 Task: Create a section Dash Derby and in the section, add a milestone Distributed Denial of Service (DDoS) Mitigation in the project AgileRescue
Action: Mouse moved to (105, 318)
Screenshot: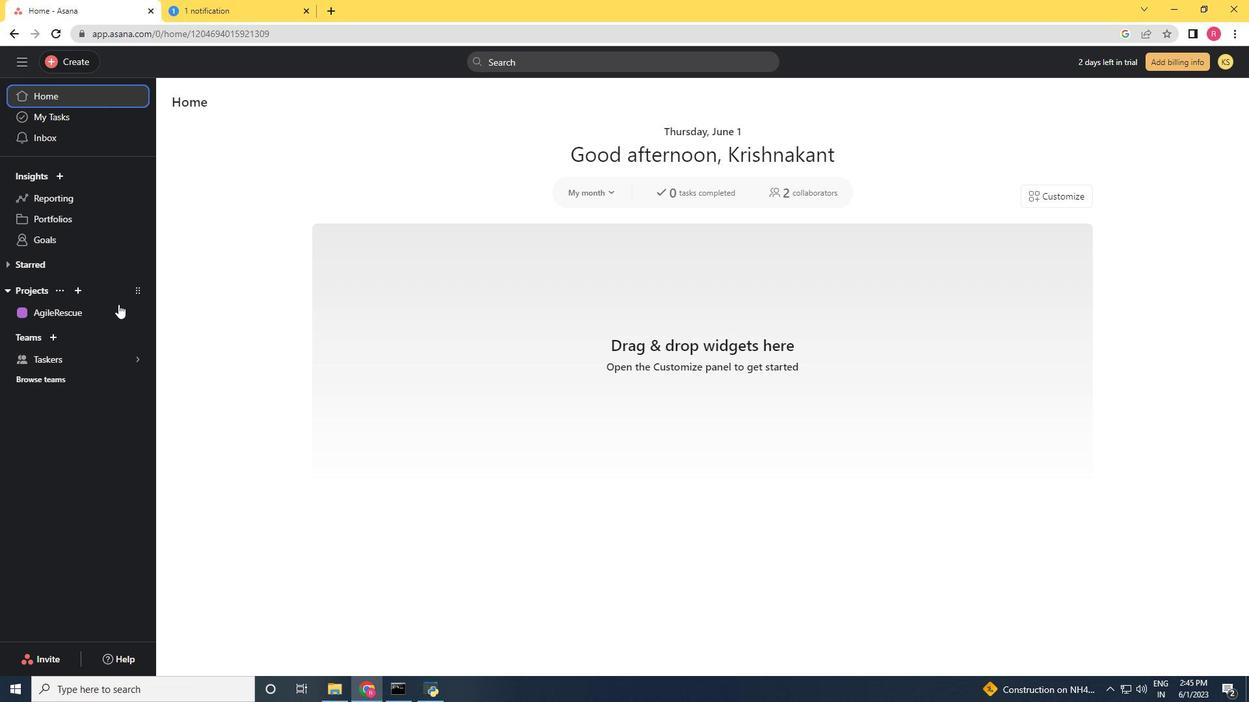 
Action: Mouse pressed left at (105, 318)
Screenshot: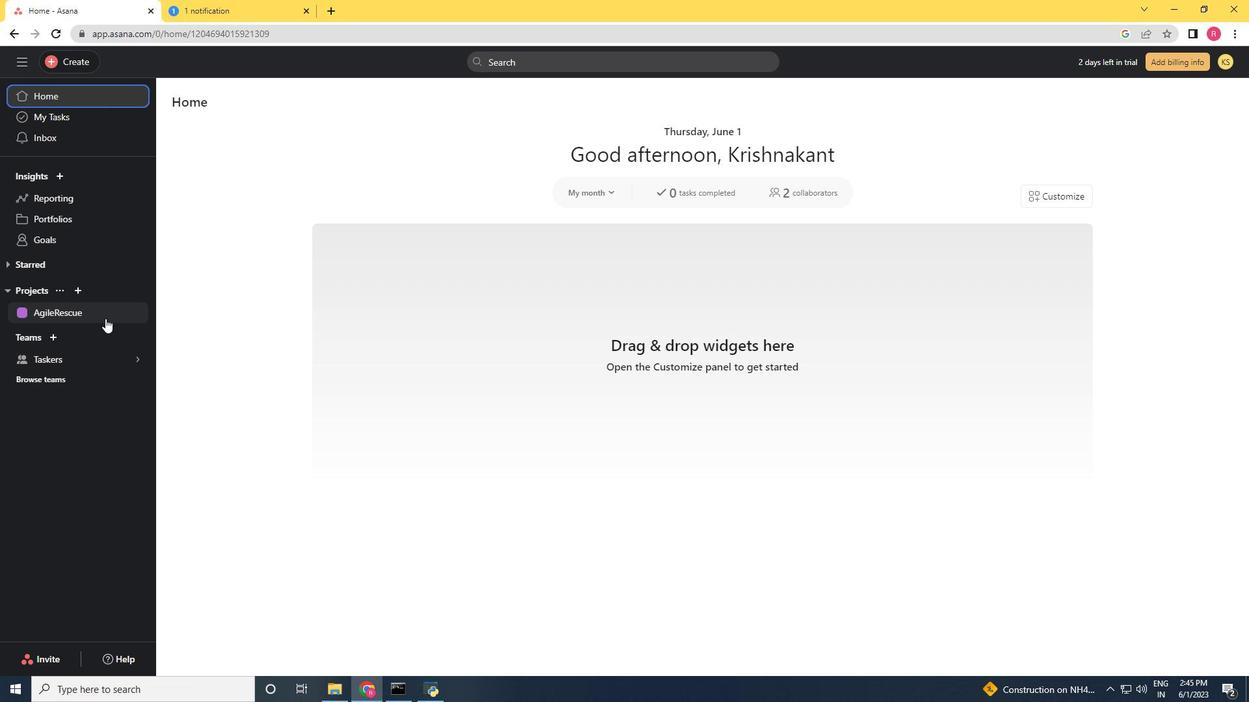 
Action: Mouse moved to (345, 420)
Screenshot: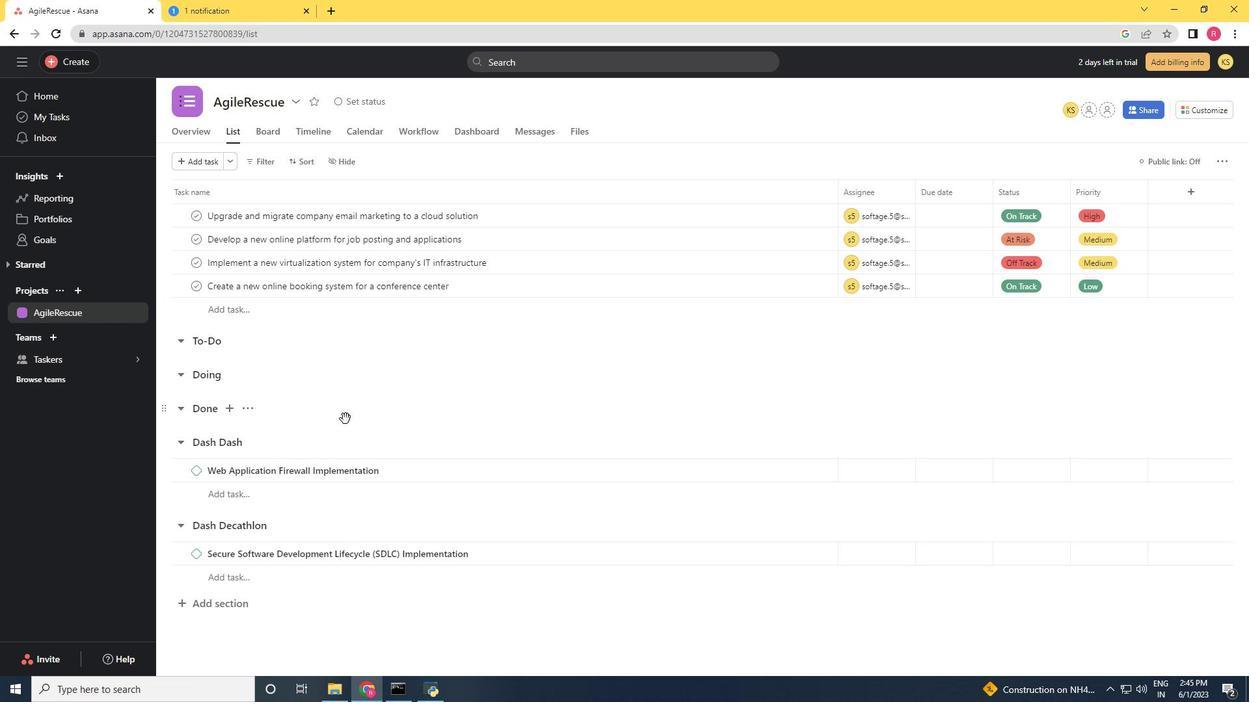 
Action: Mouse scrolled (345, 419) with delta (0, 0)
Screenshot: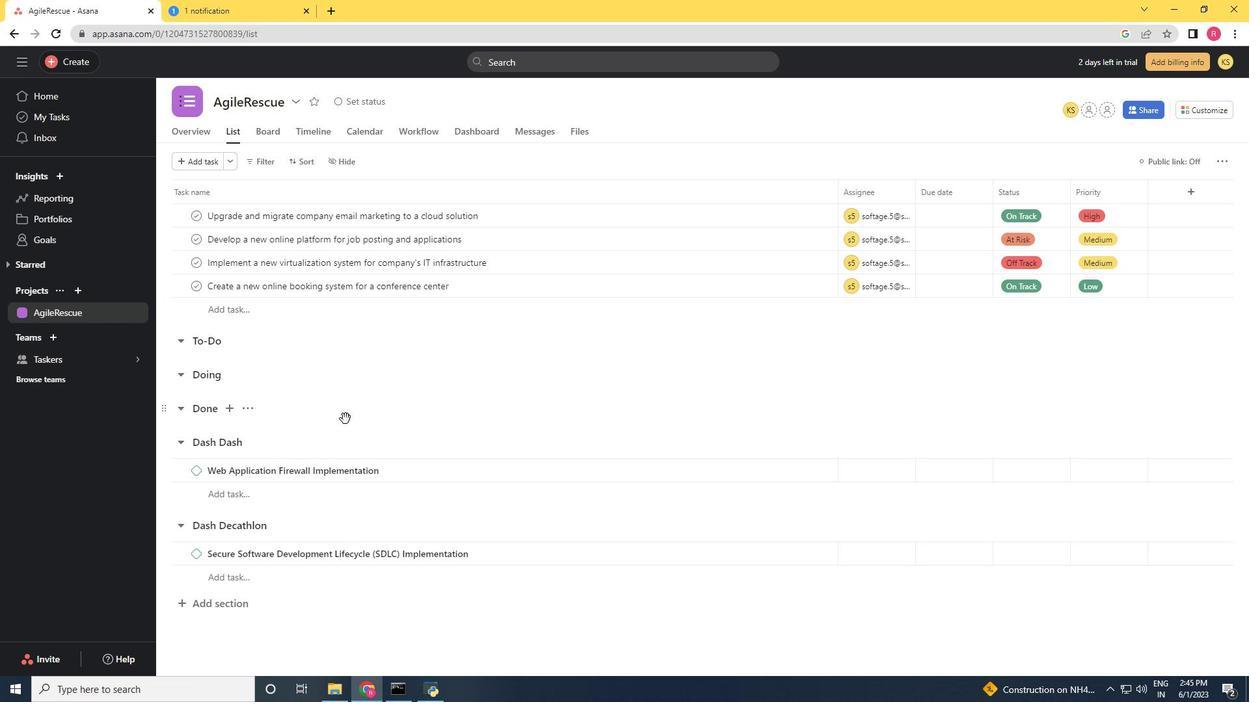 
Action: Mouse moved to (351, 435)
Screenshot: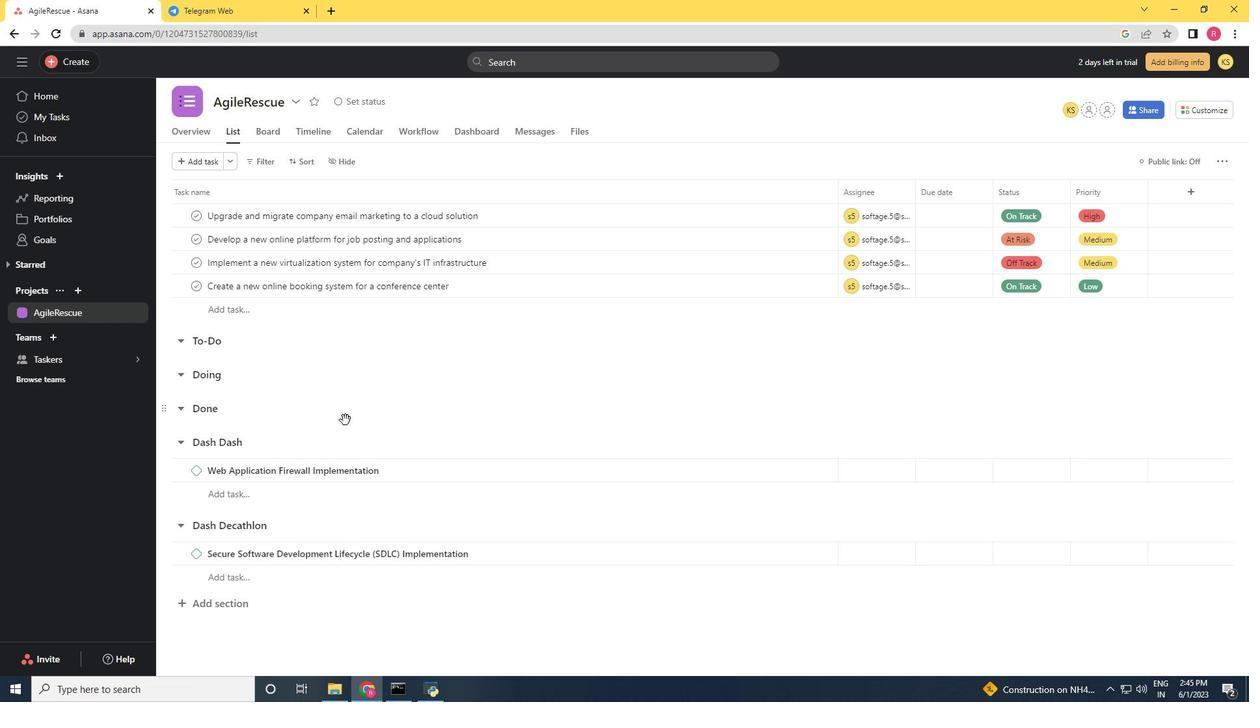 
Action: Mouse scrolled (348, 424) with delta (0, 0)
Screenshot: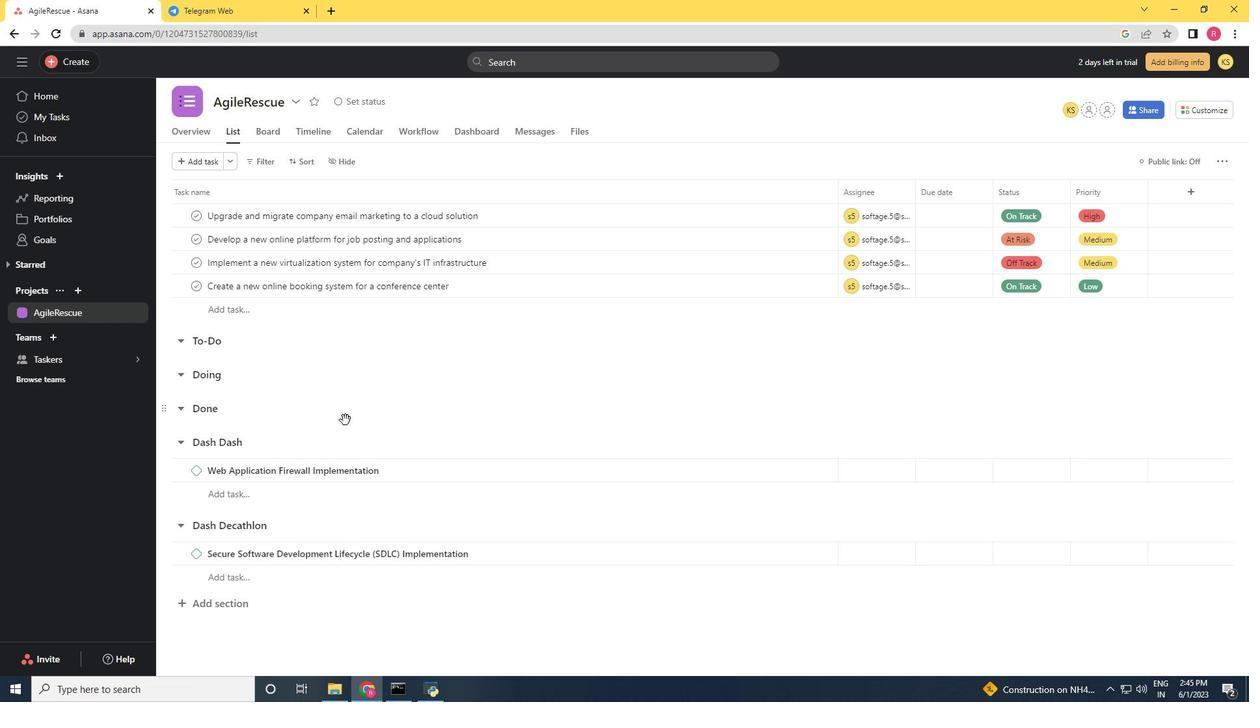 
Action: Mouse moved to (351, 437)
Screenshot: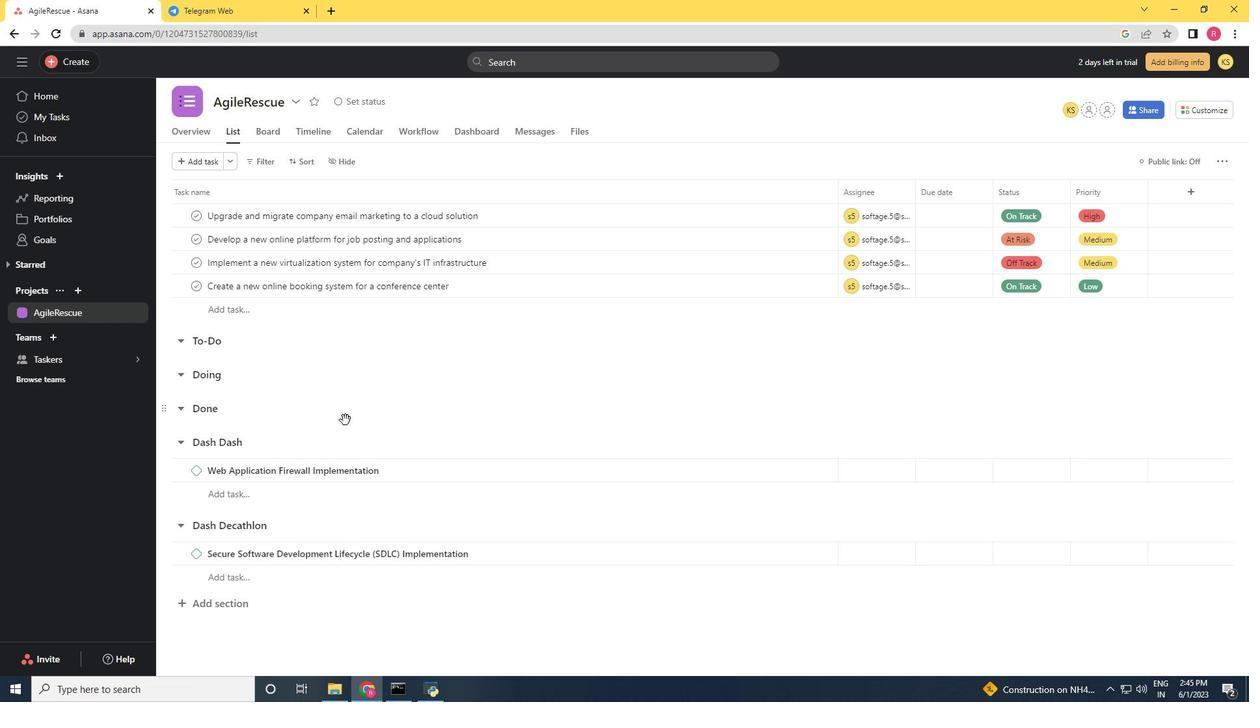 
Action: Mouse scrolled (349, 426) with delta (0, 0)
Screenshot: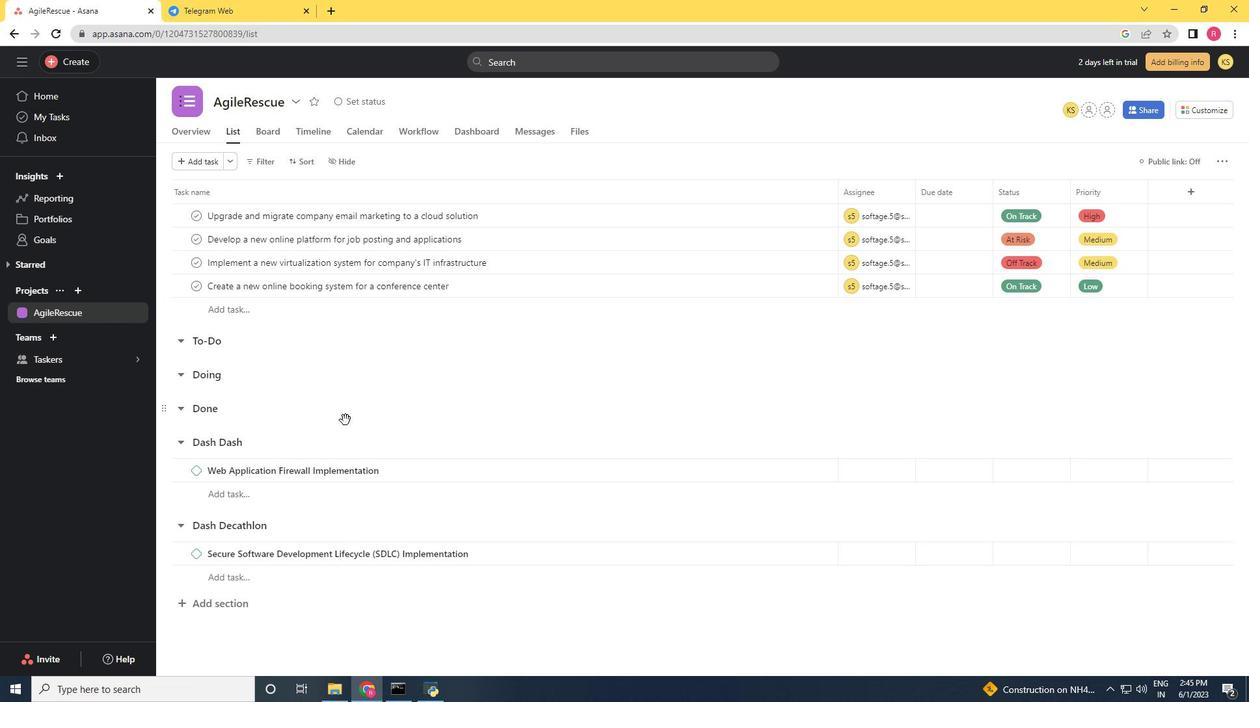 
Action: Mouse moved to (346, 474)
Screenshot: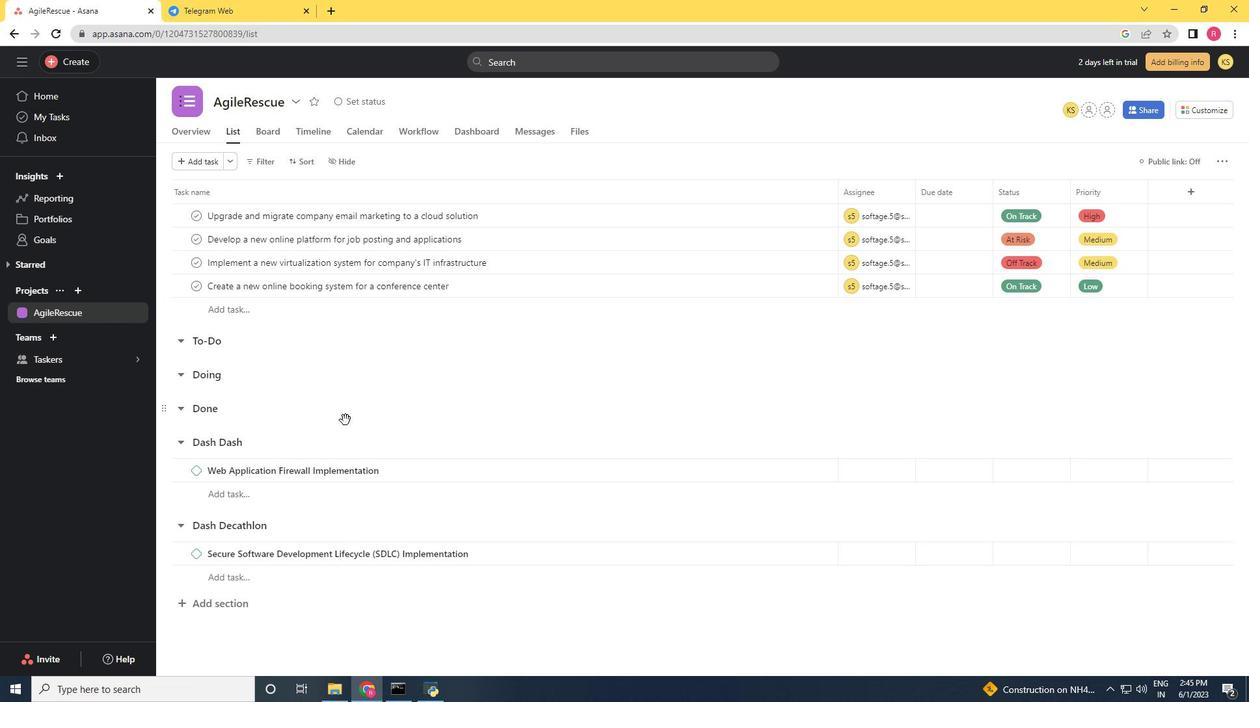 
Action: Mouse scrolled (350, 429) with delta (0, 0)
Screenshot: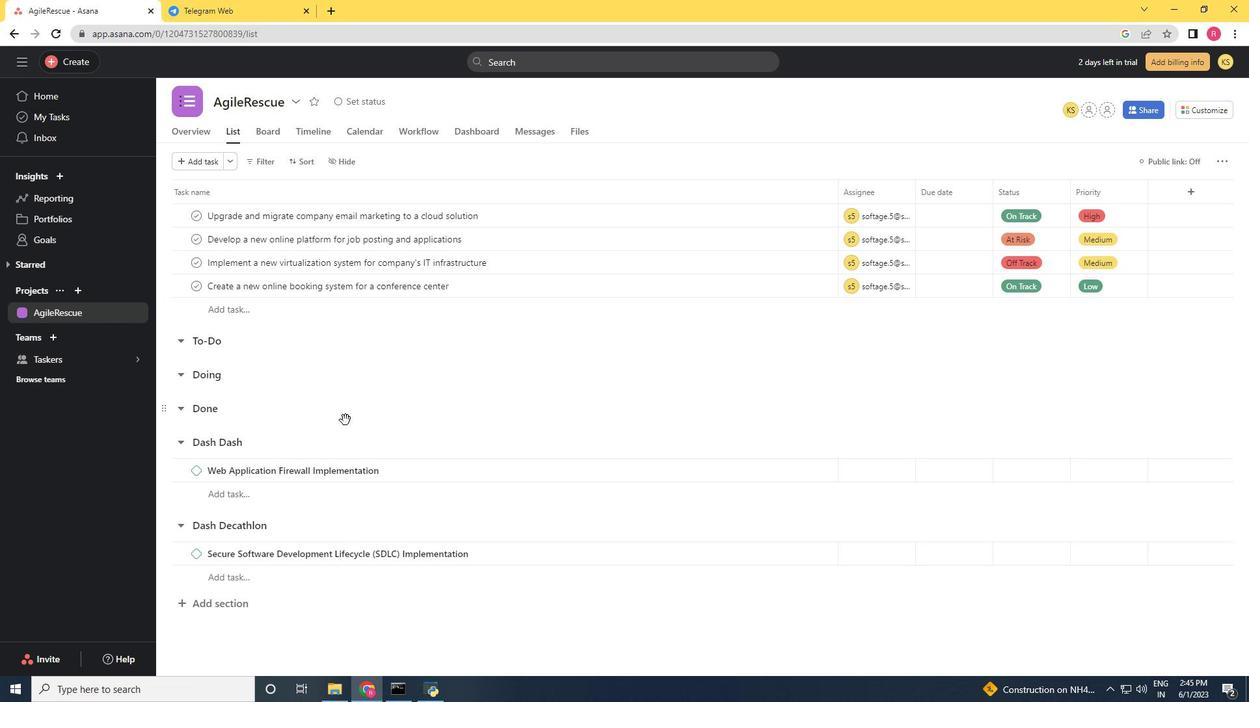 
Action: Mouse moved to (331, 514)
Screenshot: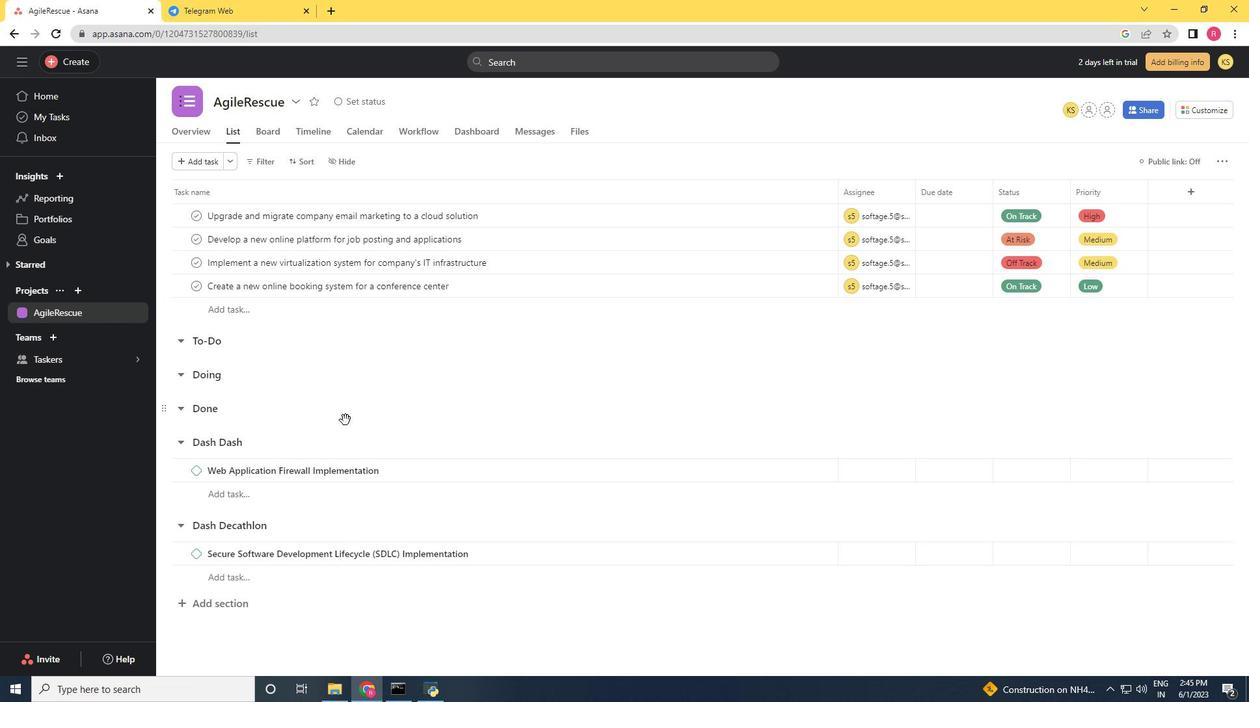 
Action: Mouse scrolled (351, 436) with delta (0, 0)
Screenshot: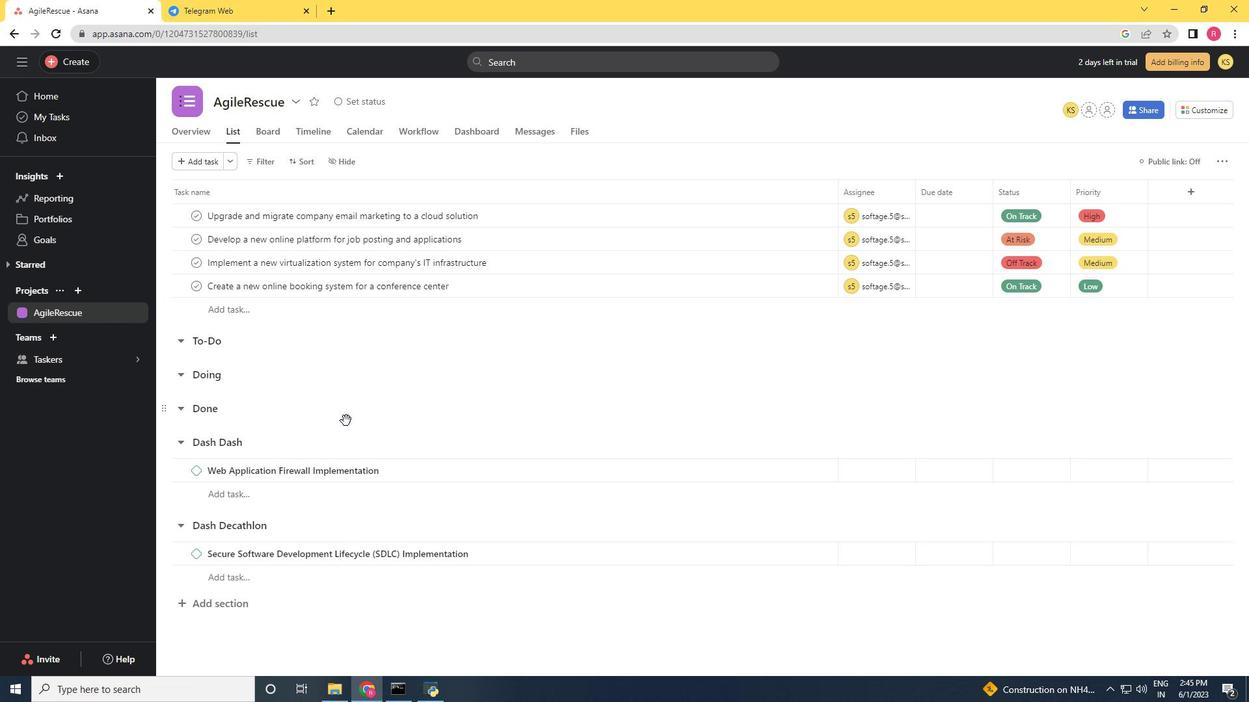 
Action: Mouse moved to (229, 601)
Screenshot: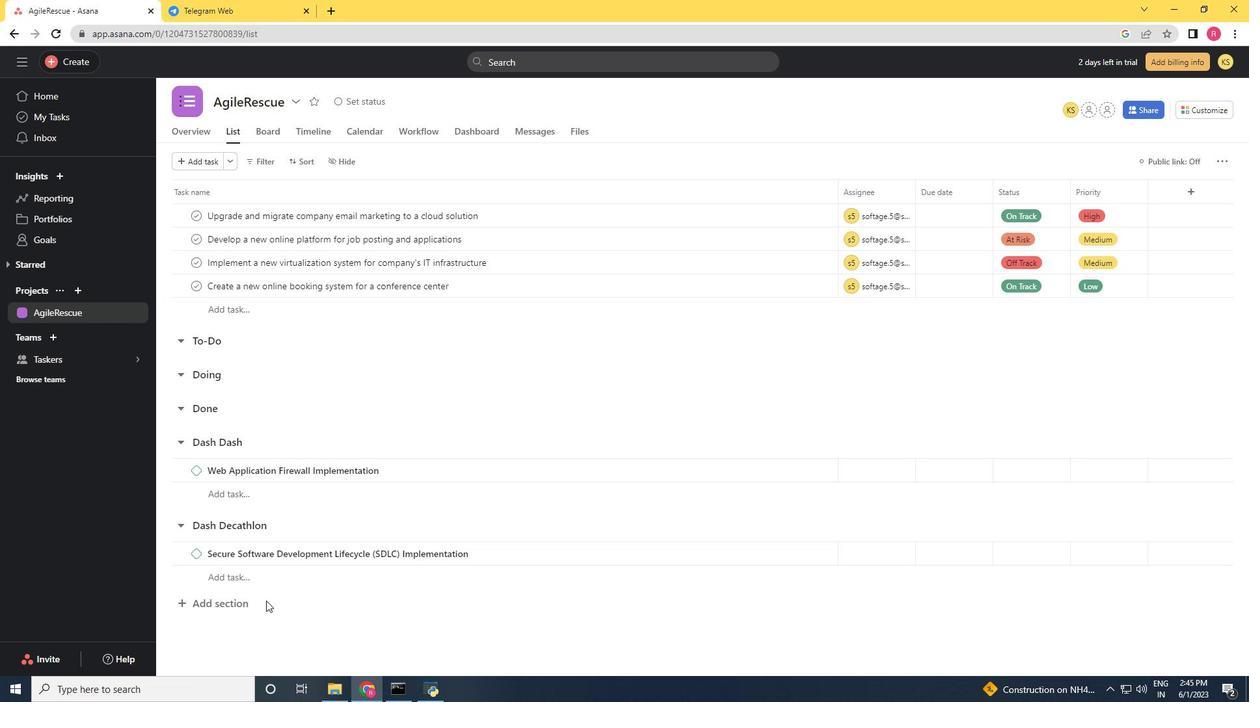 
Action: Mouse pressed left at (229, 601)
Screenshot: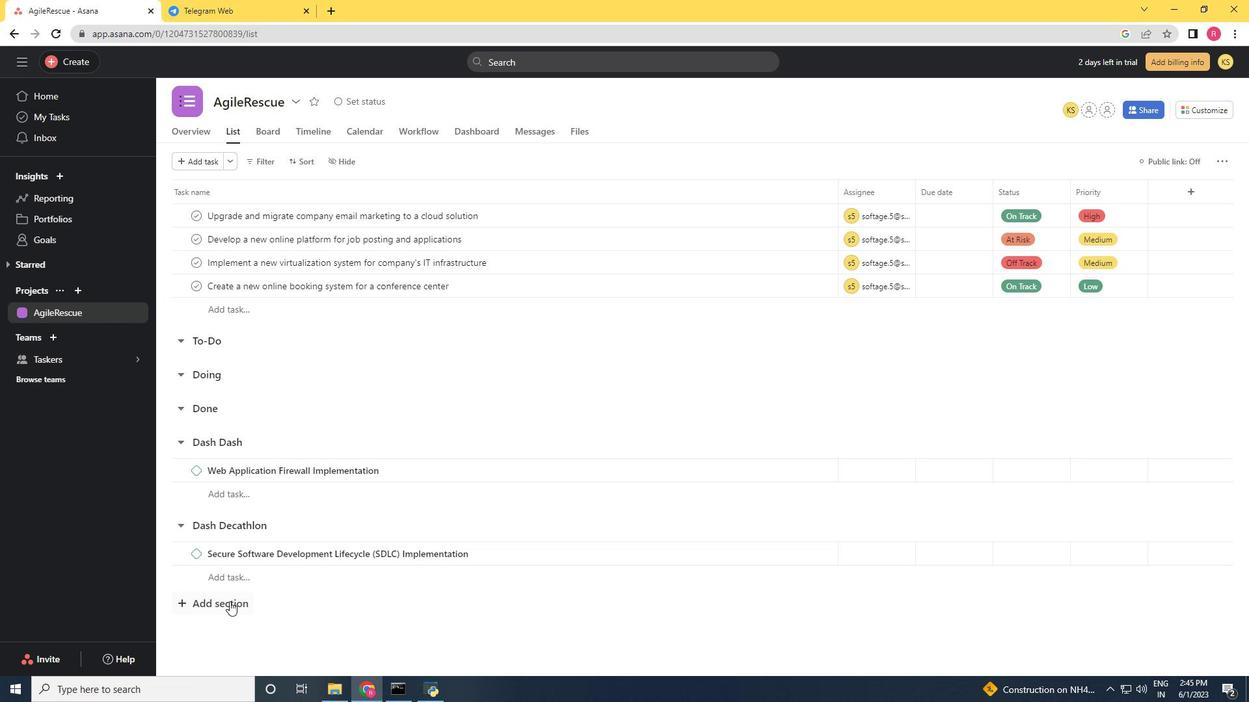 
Action: Mouse moved to (266, 320)
Screenshot: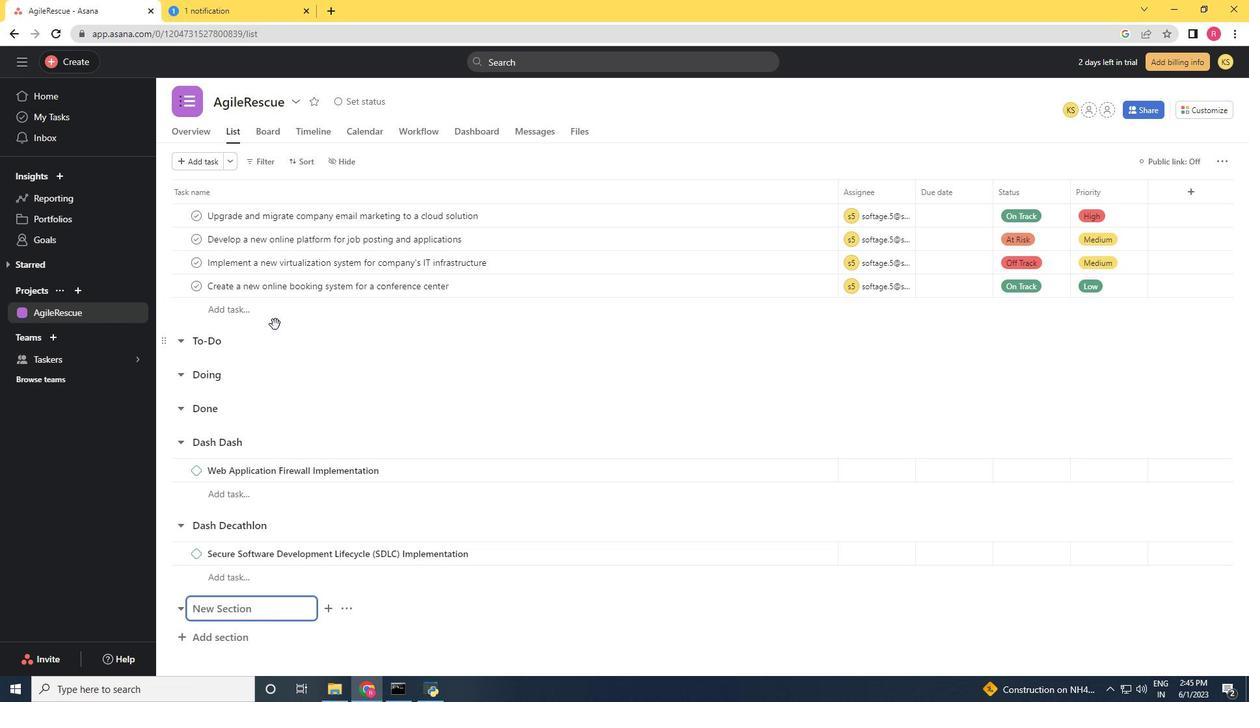 
Action: Key pressed <Key.shift>Dash<Key.space><Key.shift>Derby<Key.space><Key.enter><Key.shift>Distribted<Key.space><Key.backspace><Key.backspace><Key.backspace><Key.backspace><Key.backspace>buted<Key.space><Key.shift>Denial<Key.space>of<Key.space><Key.shift>Service<Key.space><Key.shift_r><Key.shift_r><Key.shift_r><Key.shift_r><Key.shift_r>(DDo<Key.shift_r>S<Key.shift_r><Key.shift_r><Key.shift_r><Key.shift_r><Key.shift_r>)<Key.space><Key.shift>Mitigation
Screenshot: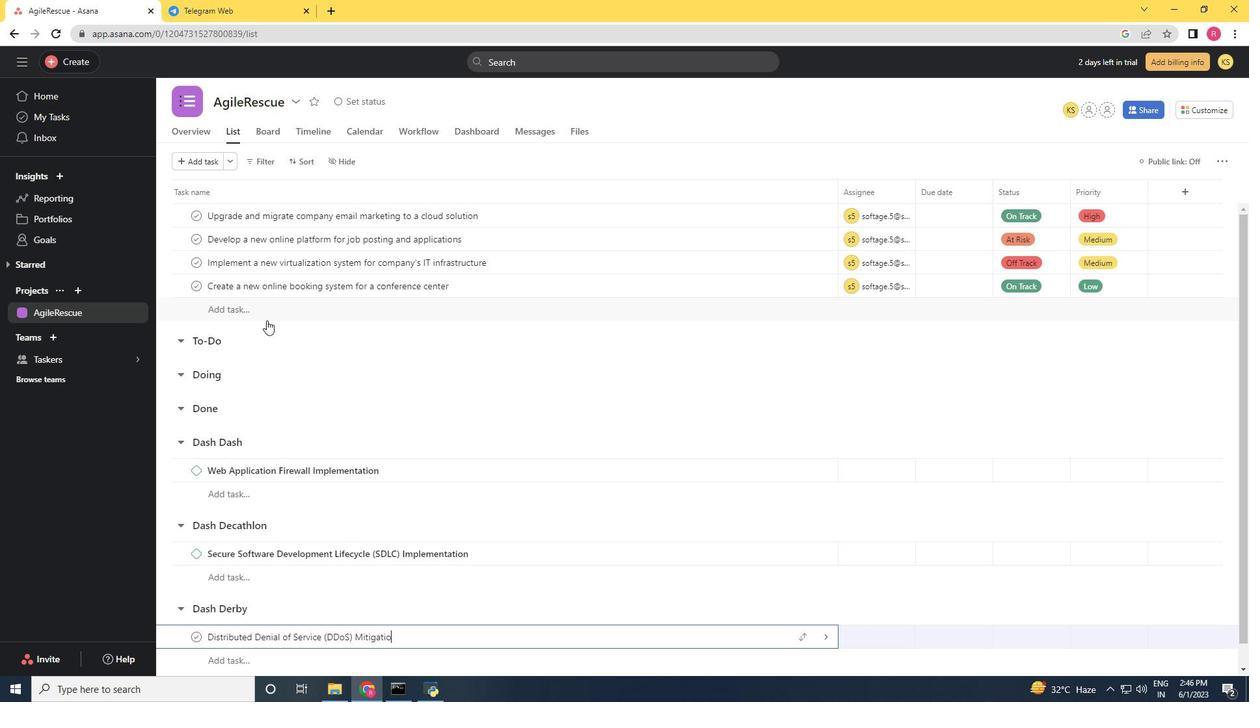 
Action: Mouse moved to (292, 311)
Screenshot: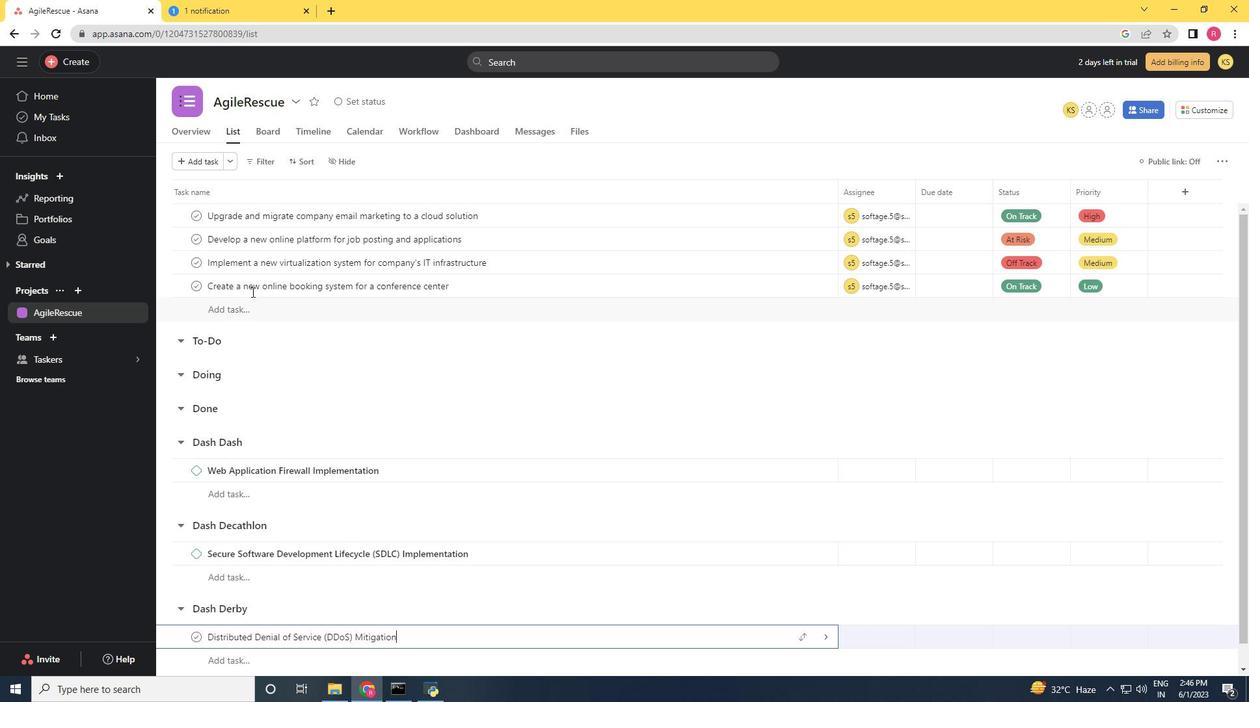 
Action: Mouse scrolled (292, 310) with delta (0, 0)
Screenshot: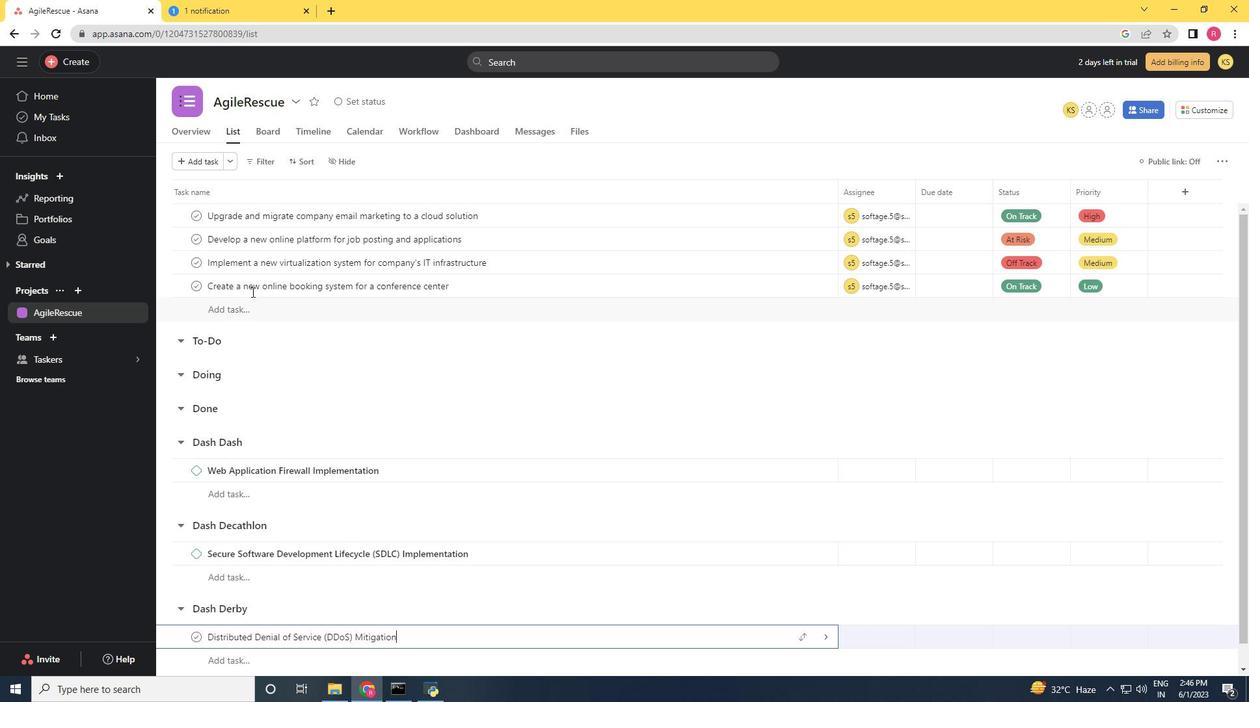 
Action: Mouse moved to (610, 545)
Screenshot: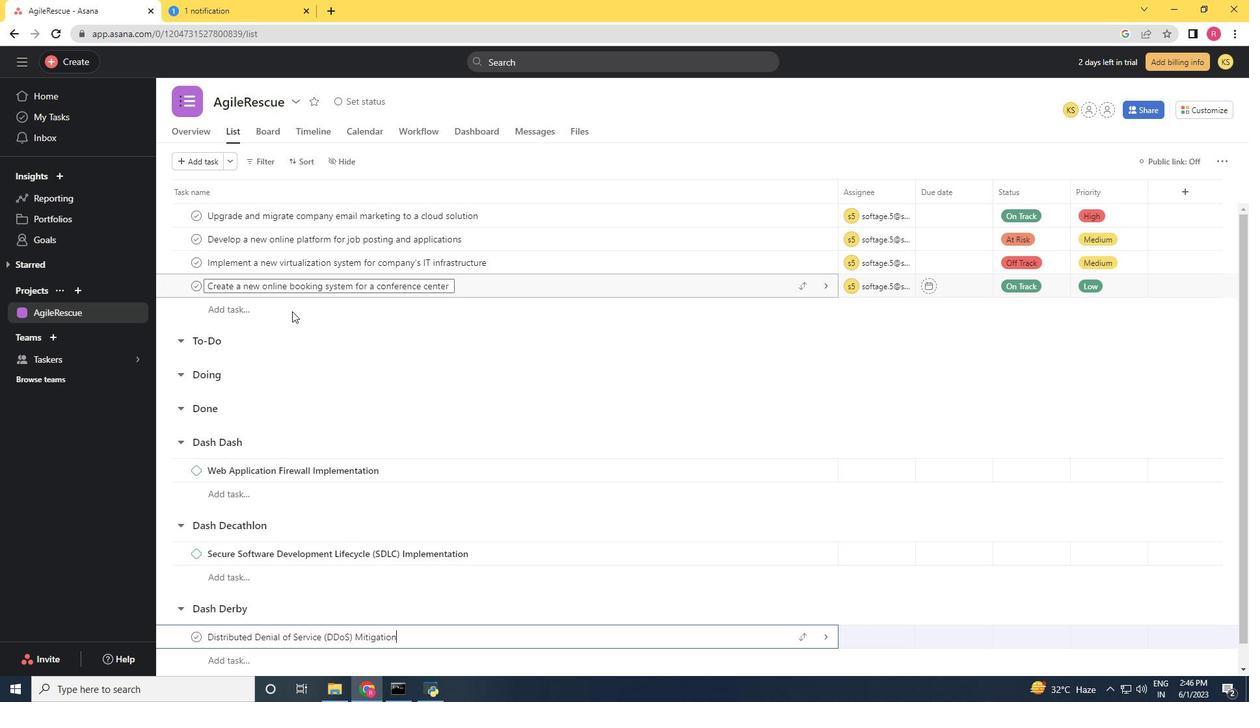 
Action: Mouse scrolled (610, 545) with delta (0, 0)
Screenshot: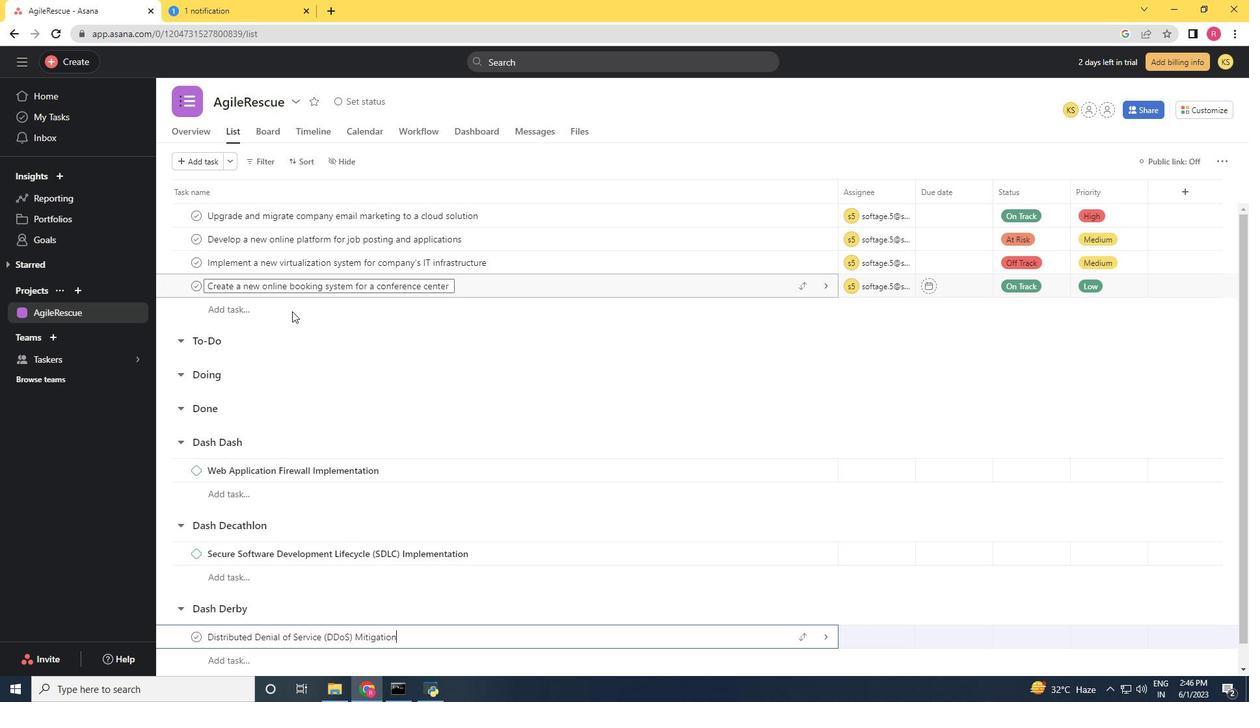 
Action: Mouse moved to (627, 557)
Screenshot: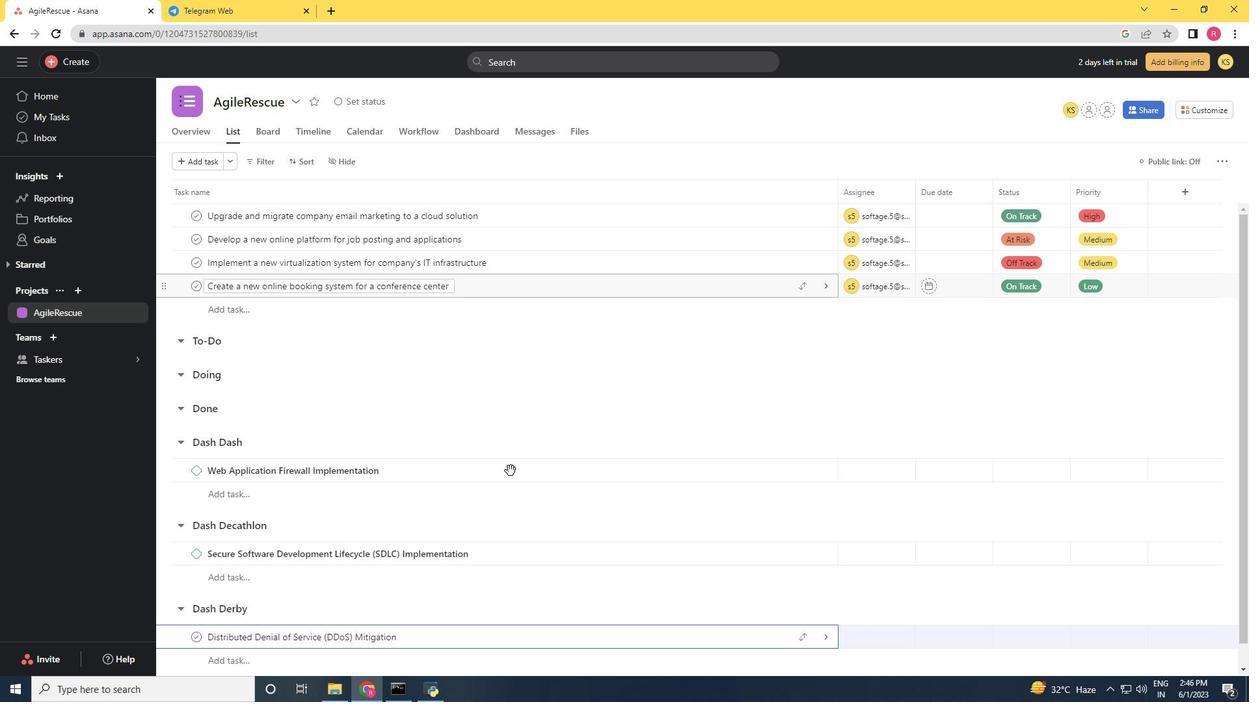
Action: Mouse scrolled (627, 556) with delta (0, 0)
Screenshot: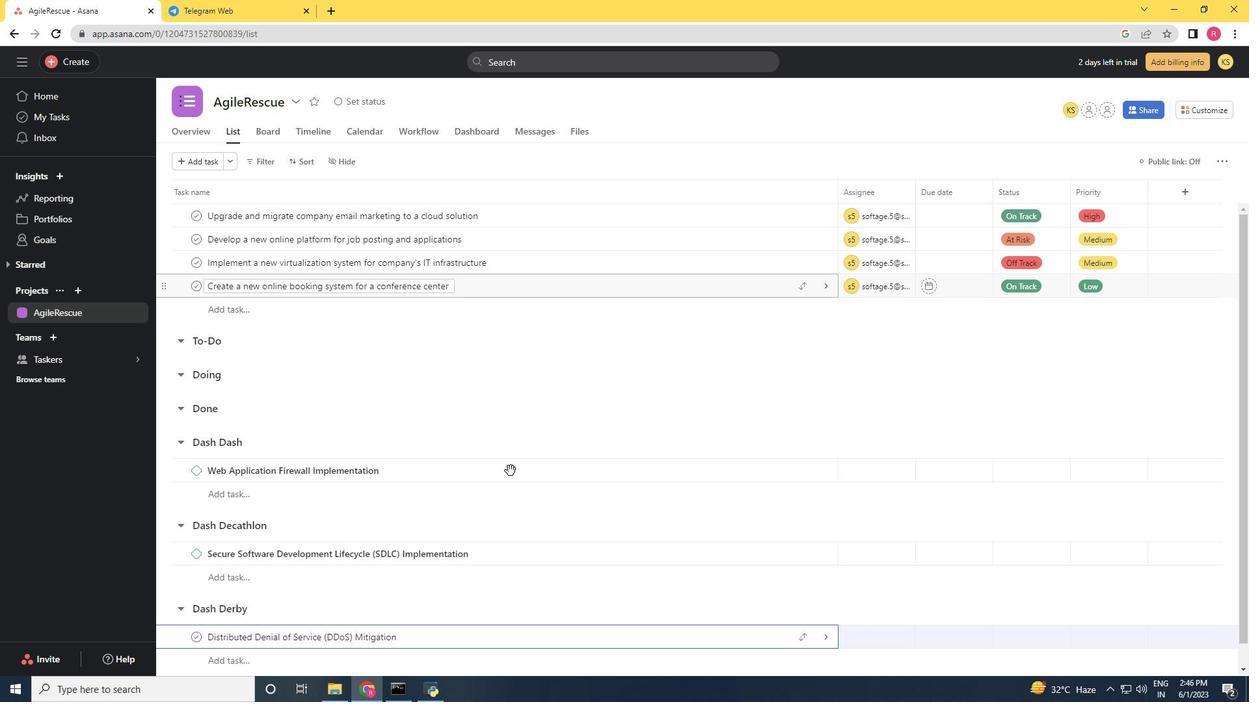 
Action: Mouse moved to (628, 557)
Screenshot: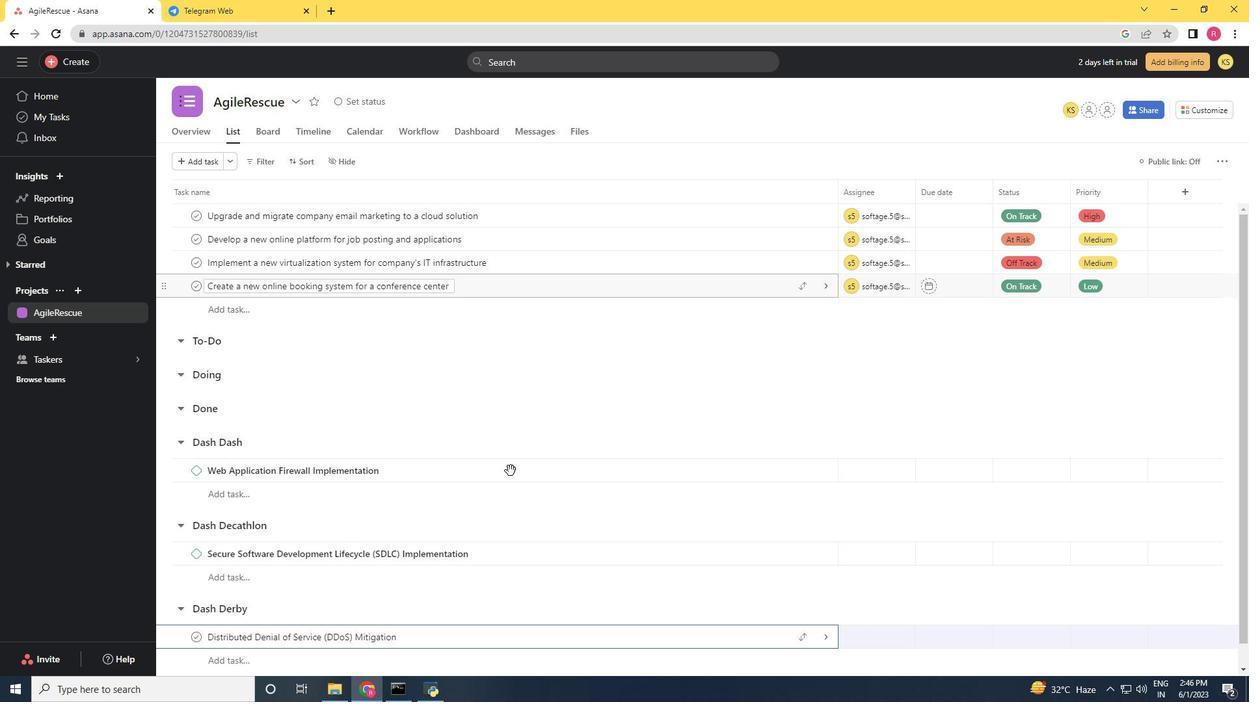 
Action: Mouse scrolled (628, 556) with delta (0, 0)
Screenshot: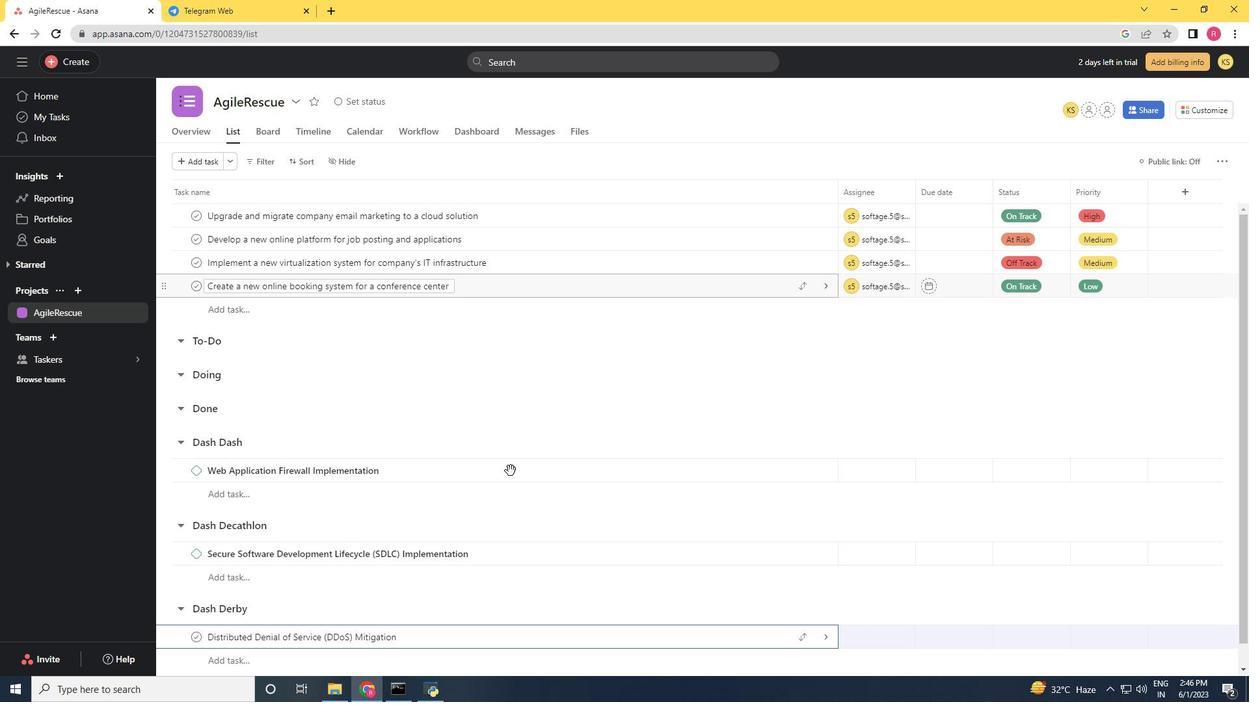 
Action: Mouse moved to (516, 610)
Screenshot: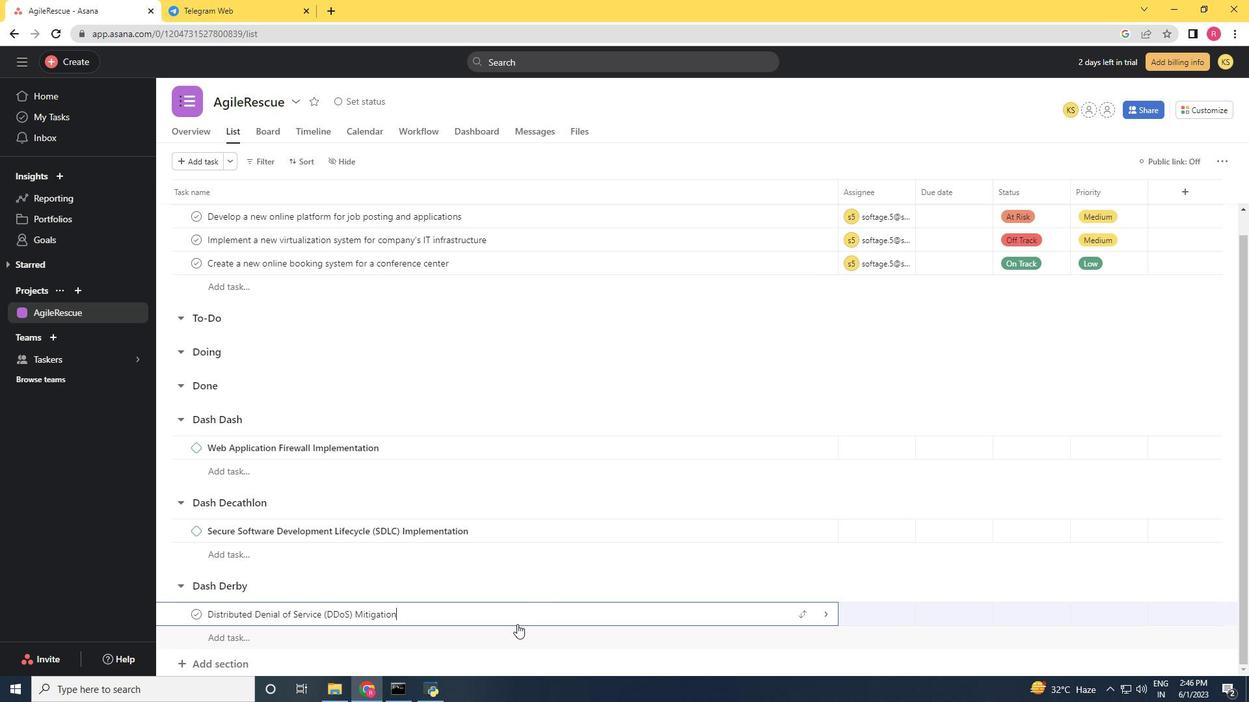 
Action: Mouse pressed right at (516, 610)
Screenshot: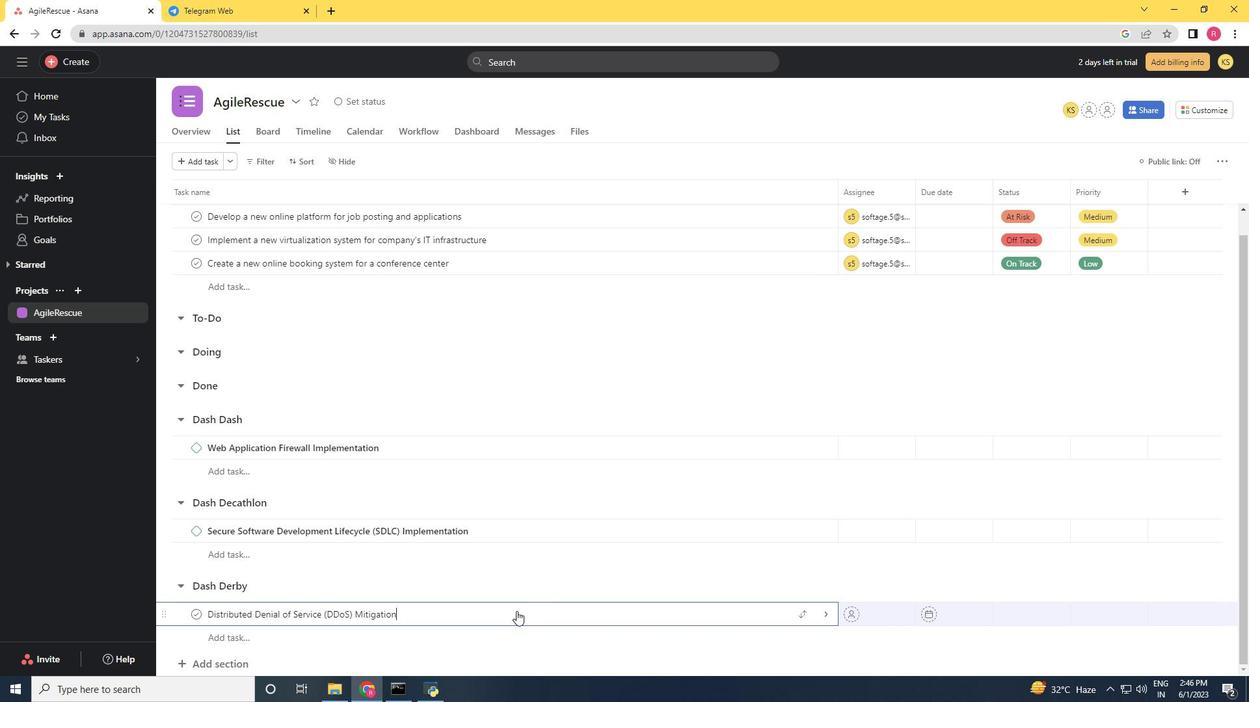 
Action: Mouse moved to (561, 551)
Screenshot: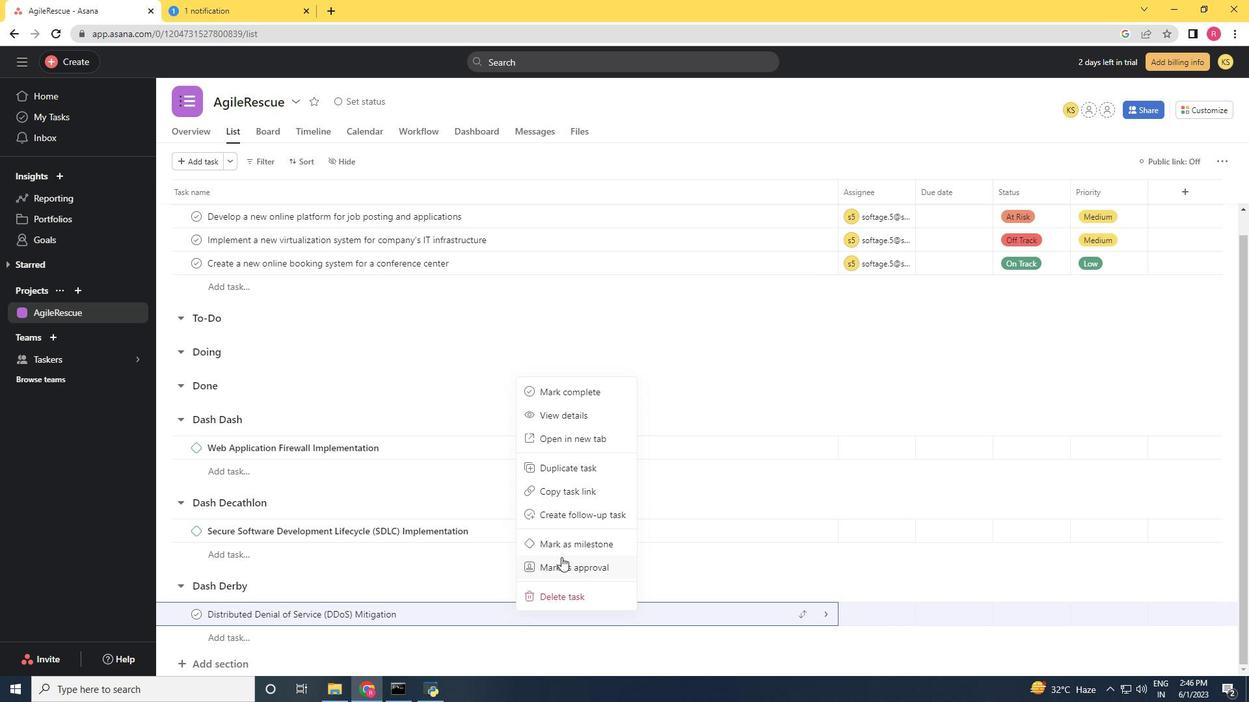 
Action: Mouse pressed left at (561, 551)
Screenshot: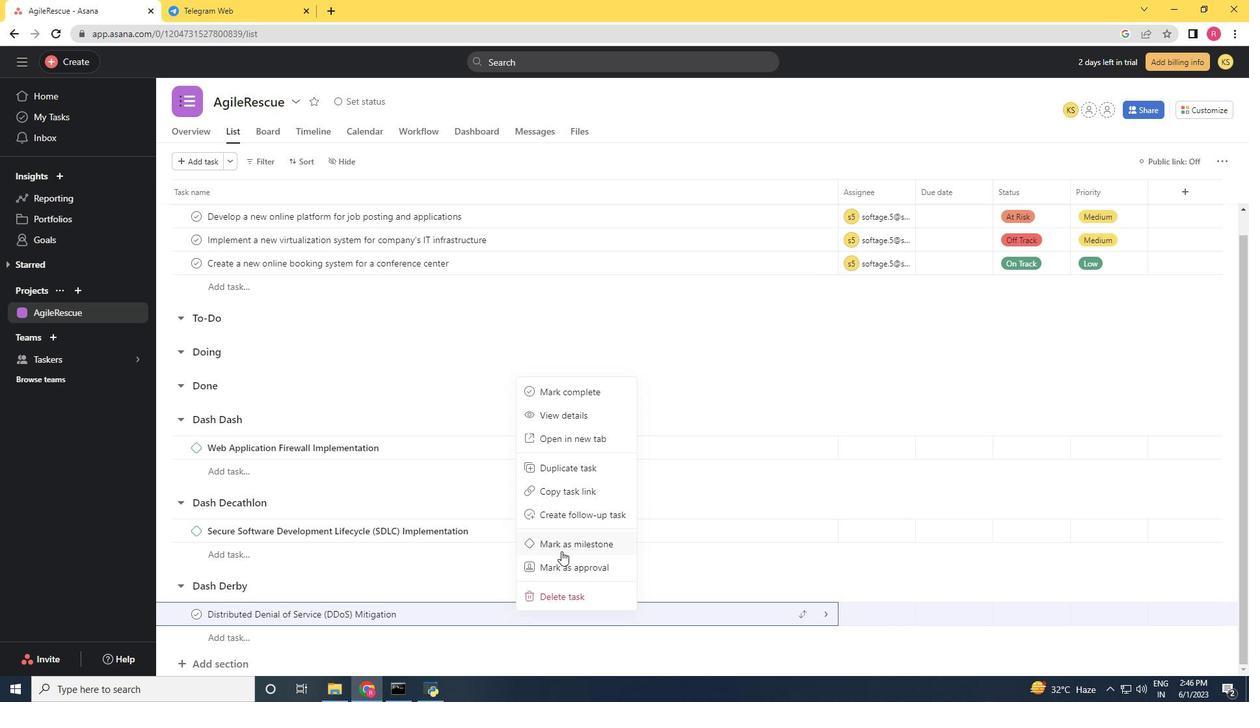
Action: Mouse moved to (495, 584)
Screenshot: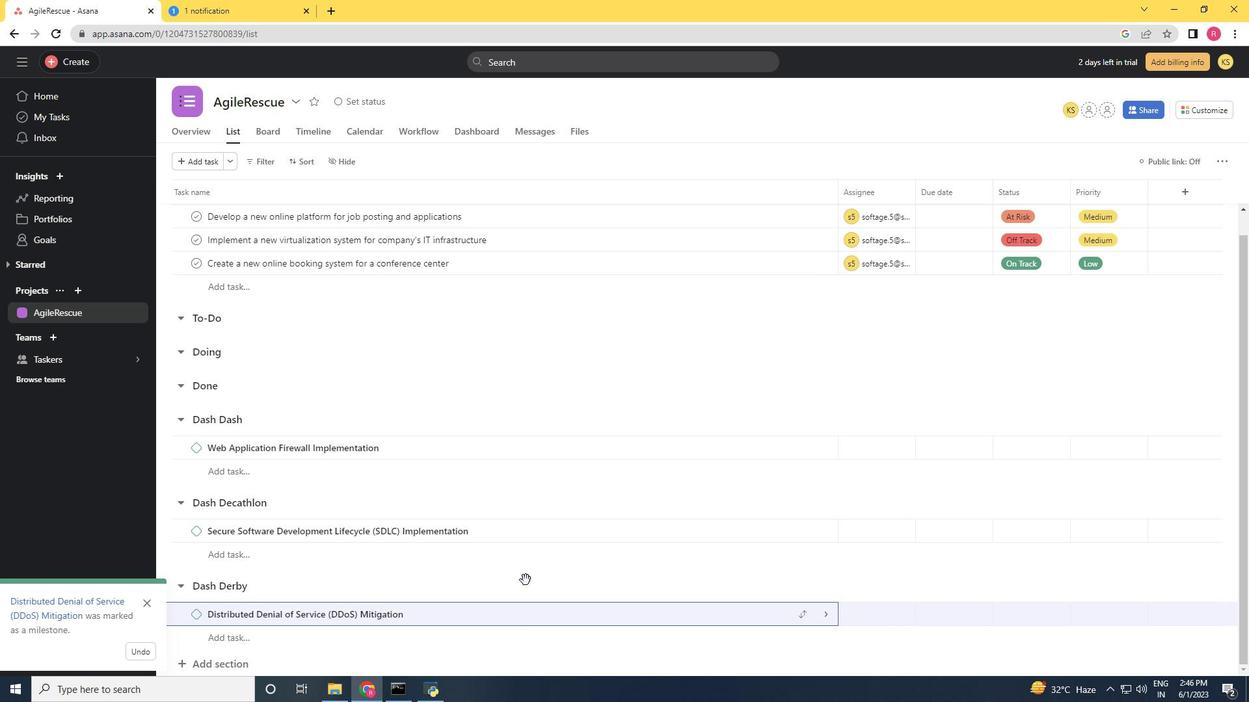 
